 Task: Create a section Code Crusade and in the section, add a milestone Hardware Asset Management in the project AgileLounge
Action: Mouse moved to (205, 423)
Screenshot: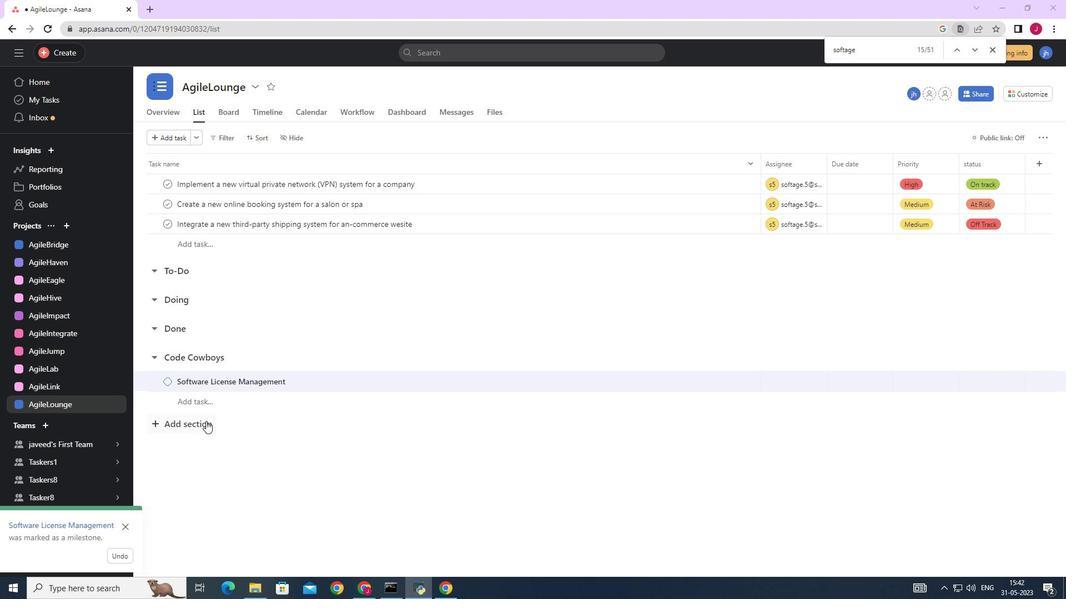 
Action: Mouse pressed left at (205, 423)
Screenshot: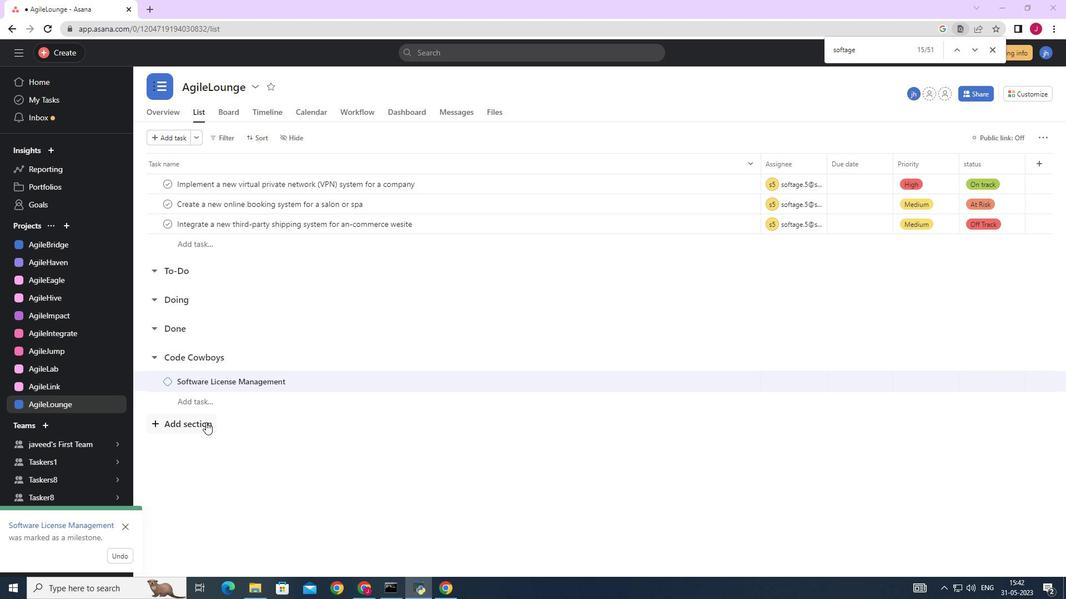 
Action: Mouse moved to (207, 424)
Screenshot: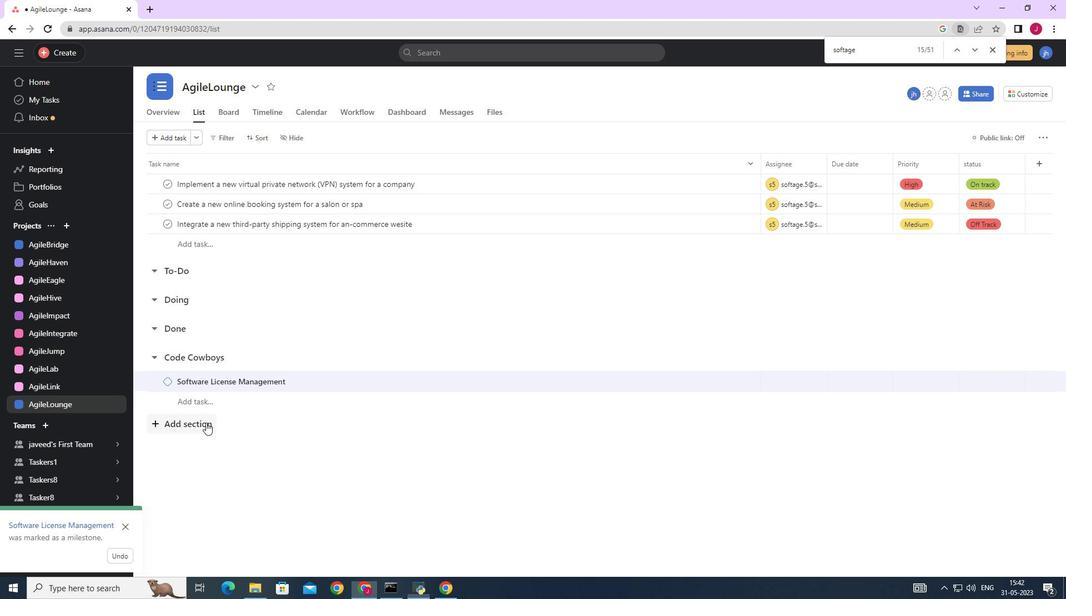 
Action: Key pressed <Key.caps_lock>C<Key.caps_lock>ode<Key.space><Key.caps_lock>C<Key.caps_lock>rusade<Key.enter><Key.caps_lock>H<Key.caps_lock>ardware<Key.space><Key.caps_lock>A<Key.caps_lock>sset<Key.space><Key.caps_lock>M<Key.caps_lock>anagement
Screenshot: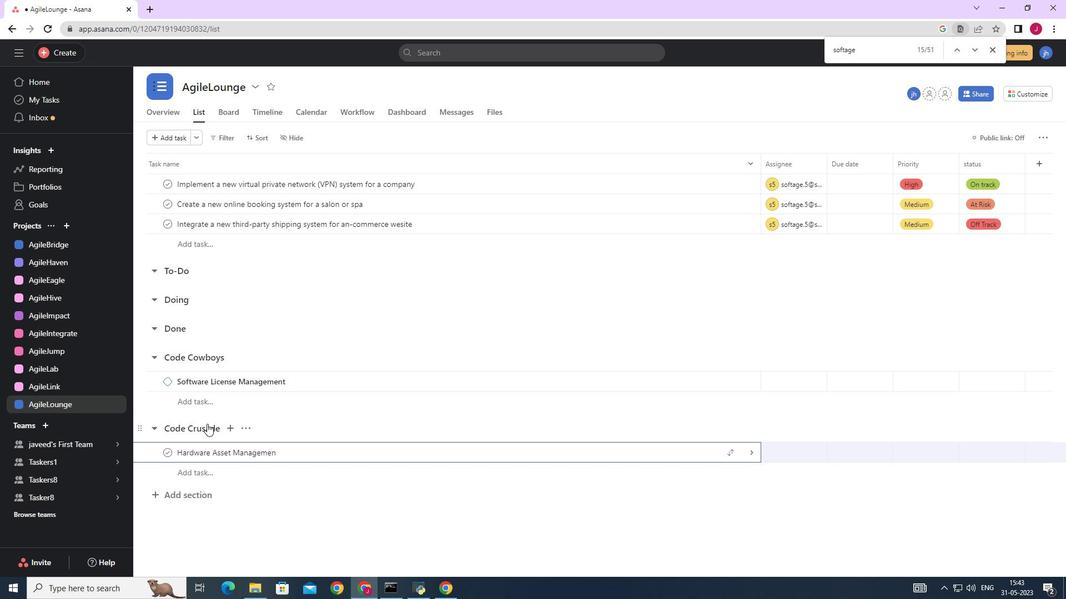 
Action: Mouse moved to (755, 455)
Screenshot: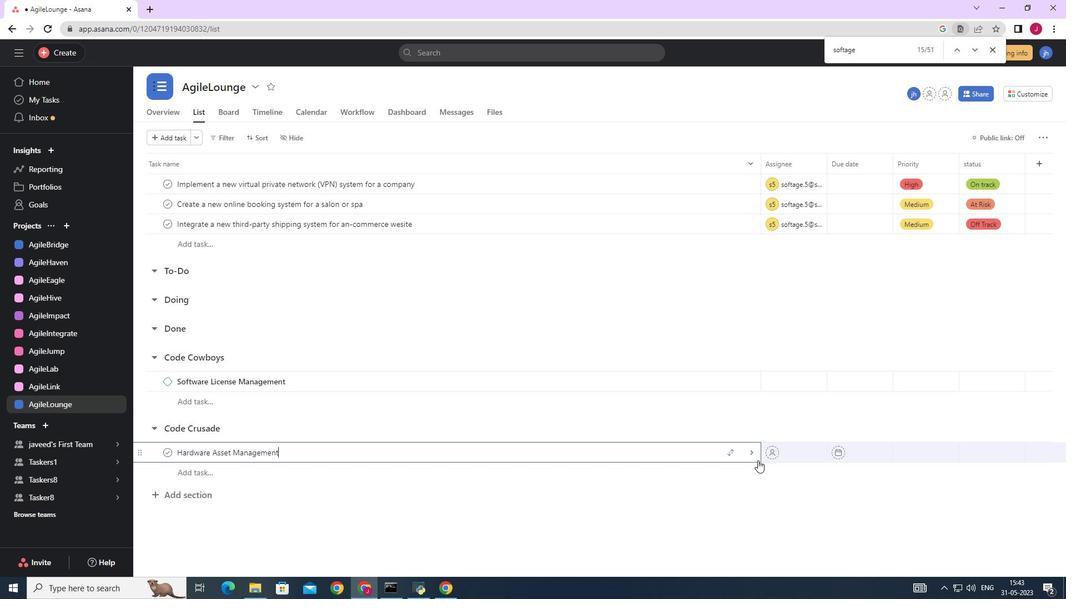
Action: Mouse pressed left at (755, 455)
Screenshot: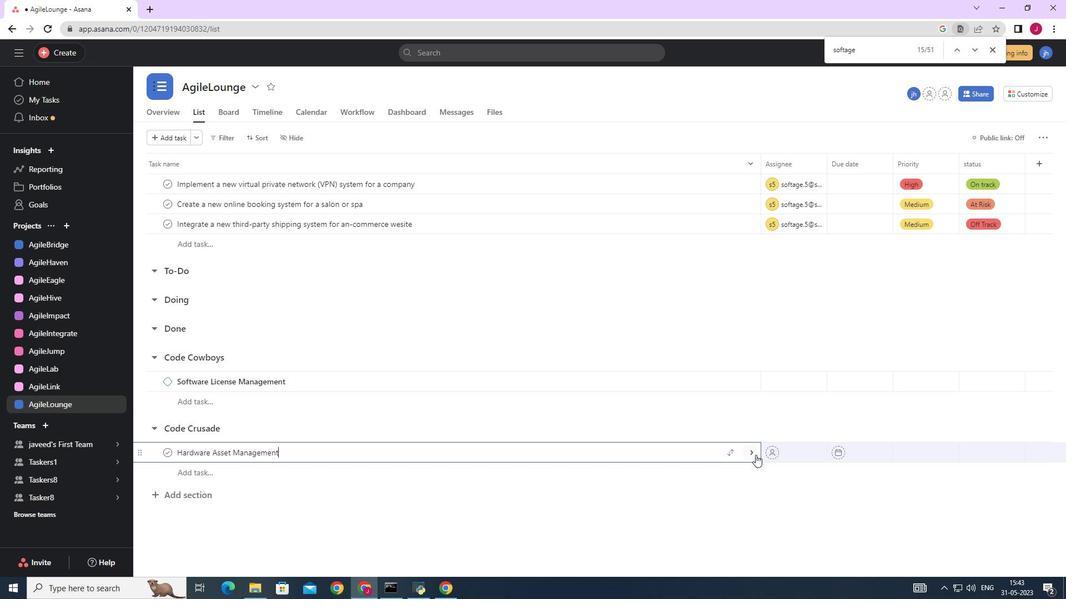 
Action: Mouse moved to (1029, 139)
Screenshot: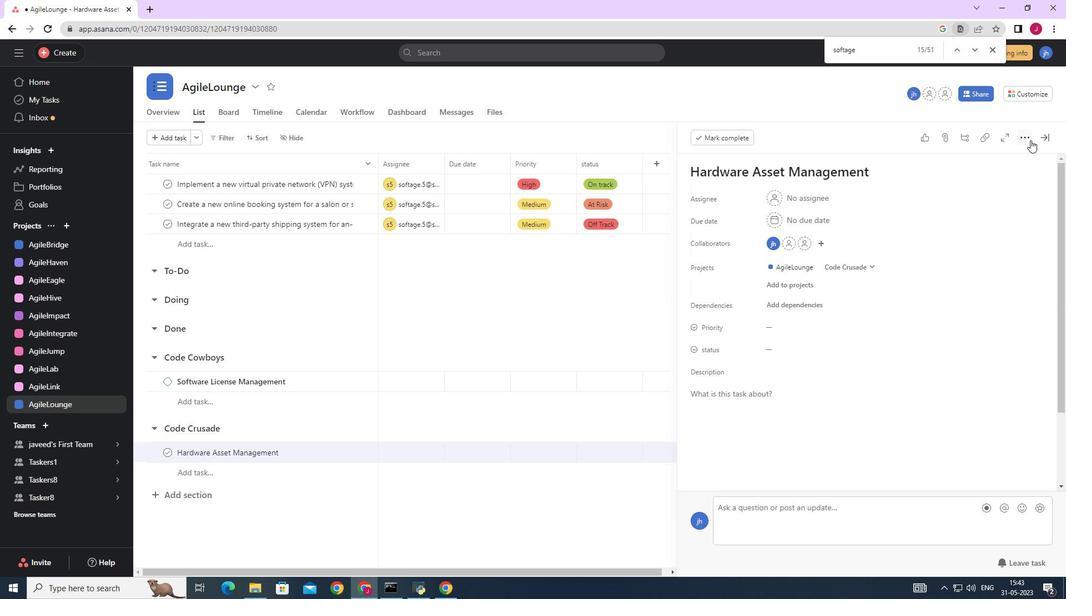 
Action: Mouse pressed left at (1029, 139)
Screenshot: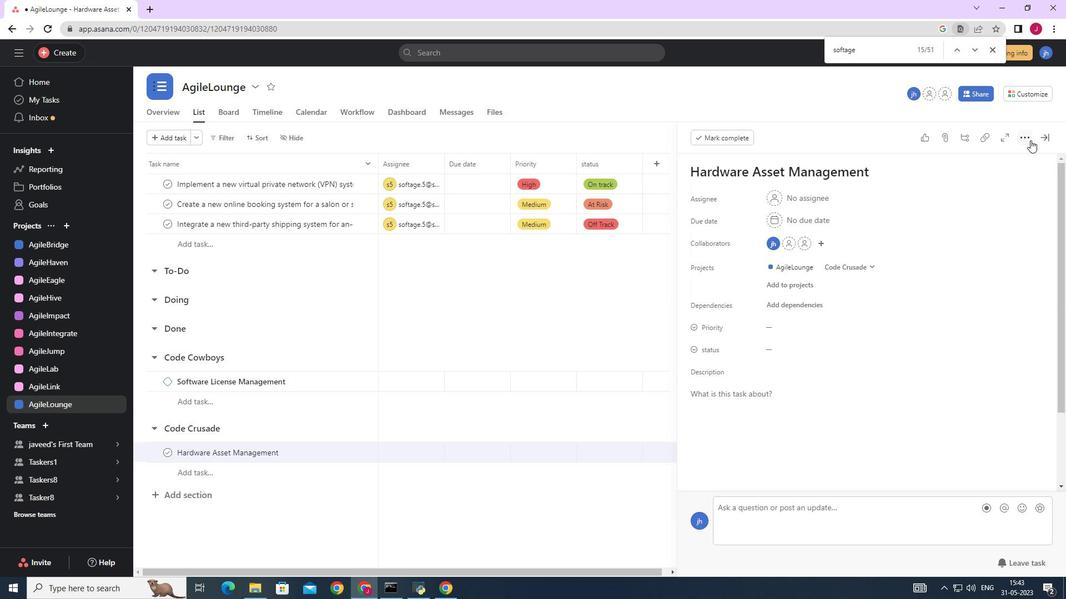 
Action: Mouse moved to (954, 173)
Screenshot: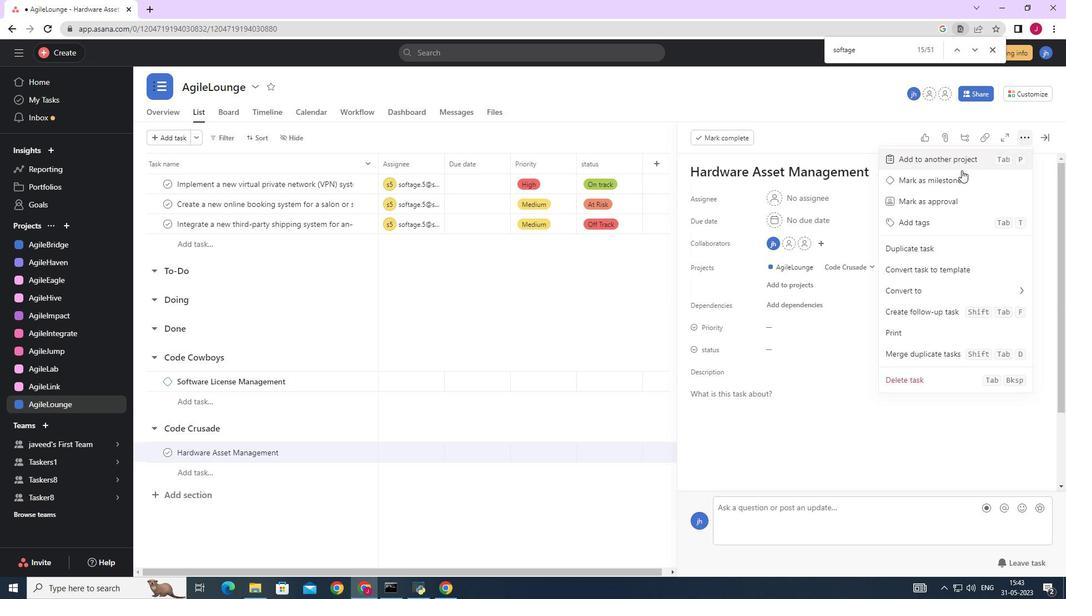 
Action: Mouse pressed left at (954, 173)
Screenshot: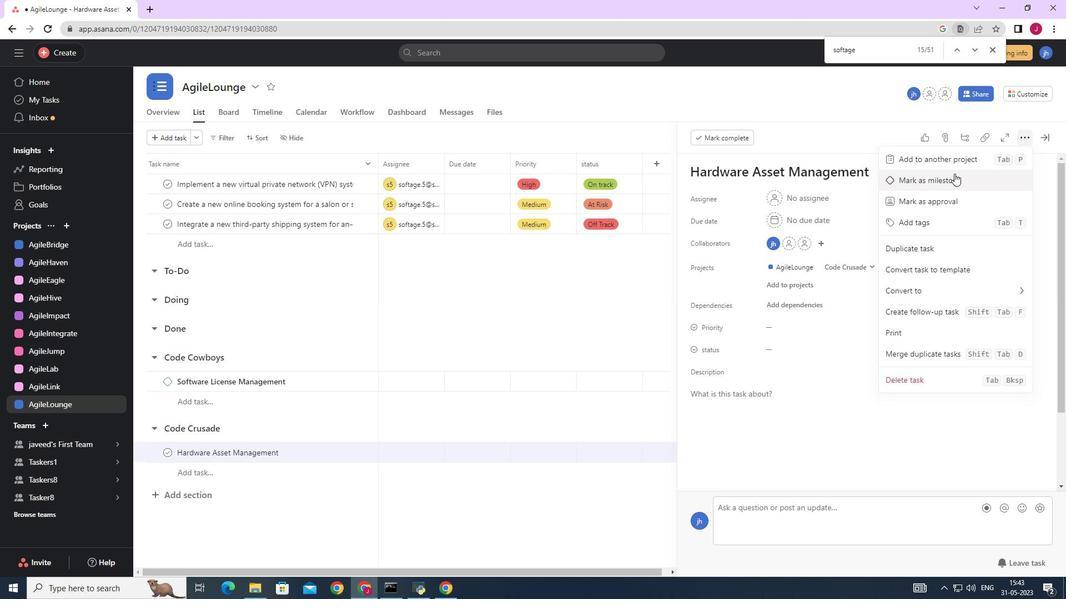 
Action: Mouse moved to (1046, 137)
Screenshot: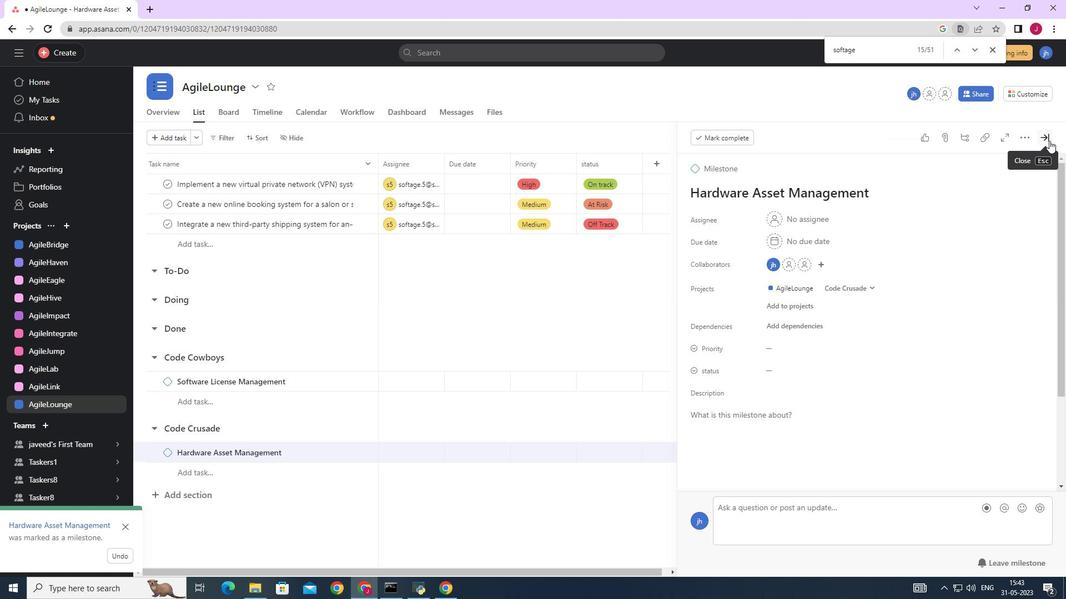 
Action: Mouse pressed left at (1046, 137)
Screenshot: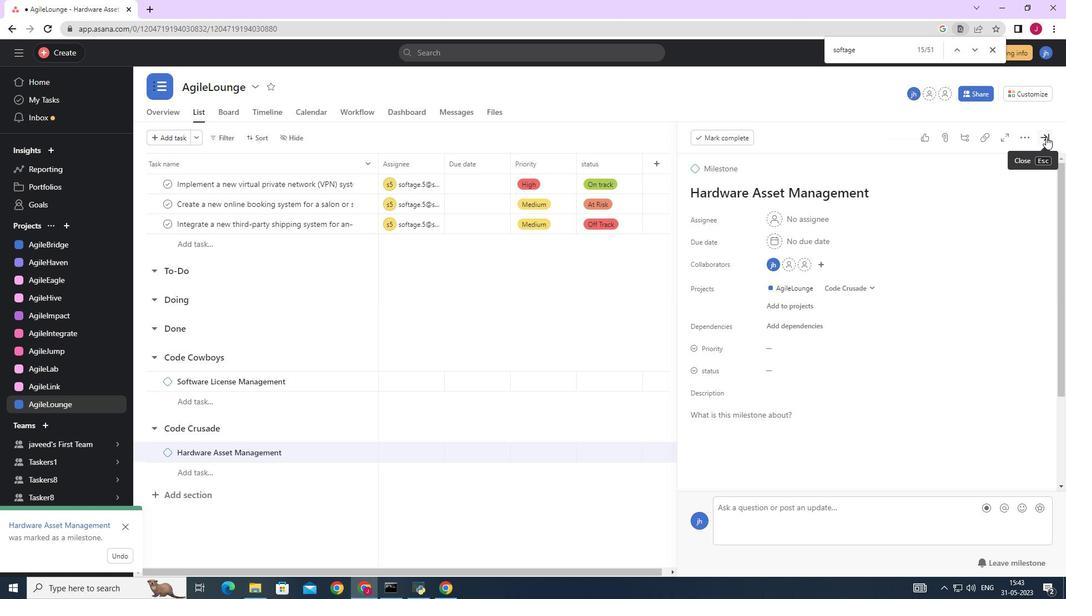 
Action: Mouse moved to (941, 194)
Screenshot: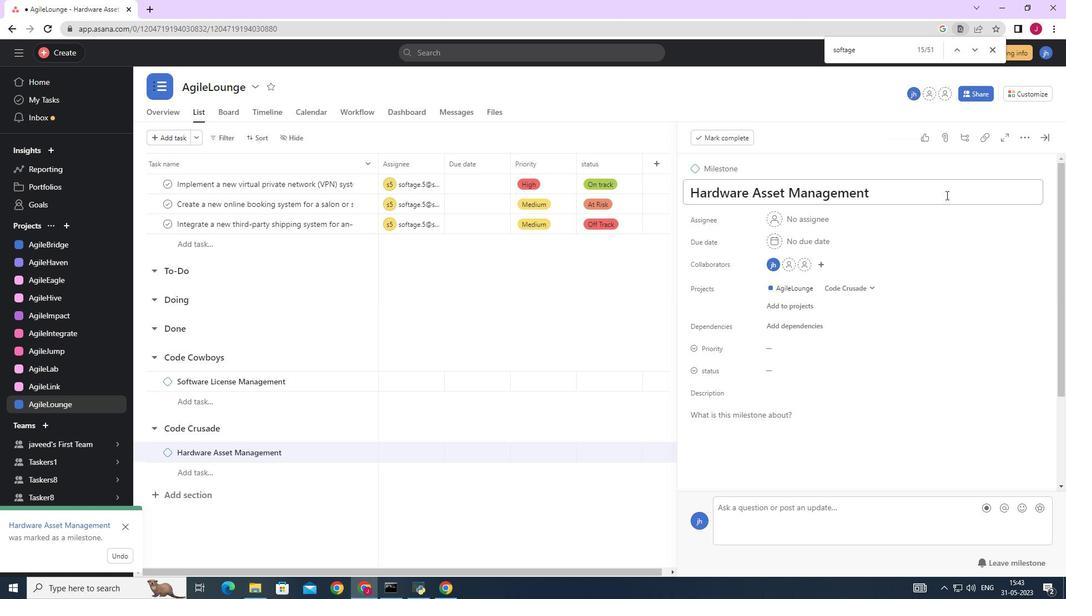 
